 Task: Visit on the  ads of Google
Action: Mouse moved to (486, 517)
Screenshot: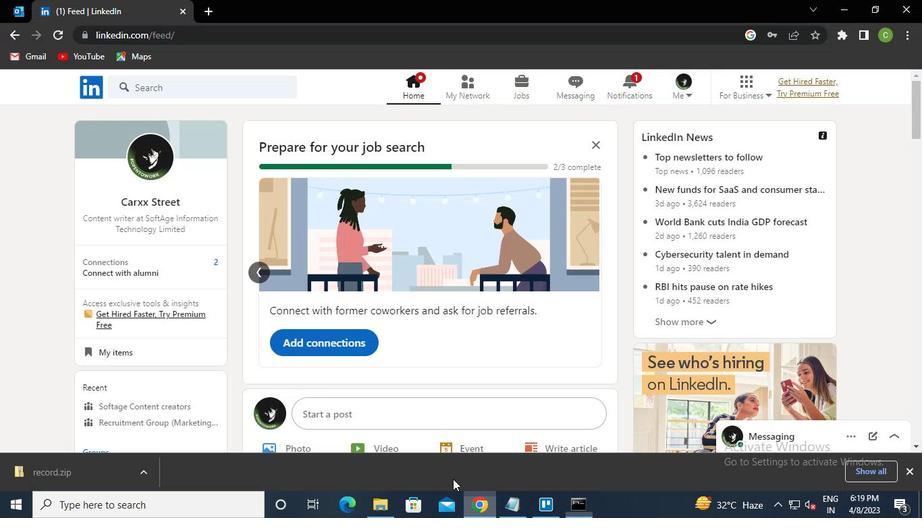 
Action: Mouse pressed left at (486, 517)
Screenshot: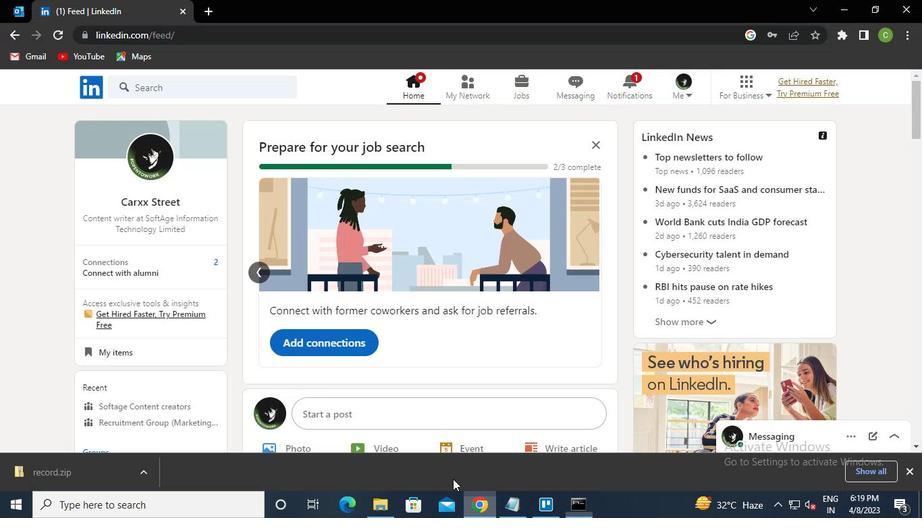 
Action: Mouse moved to (249, 87)
Screenshot: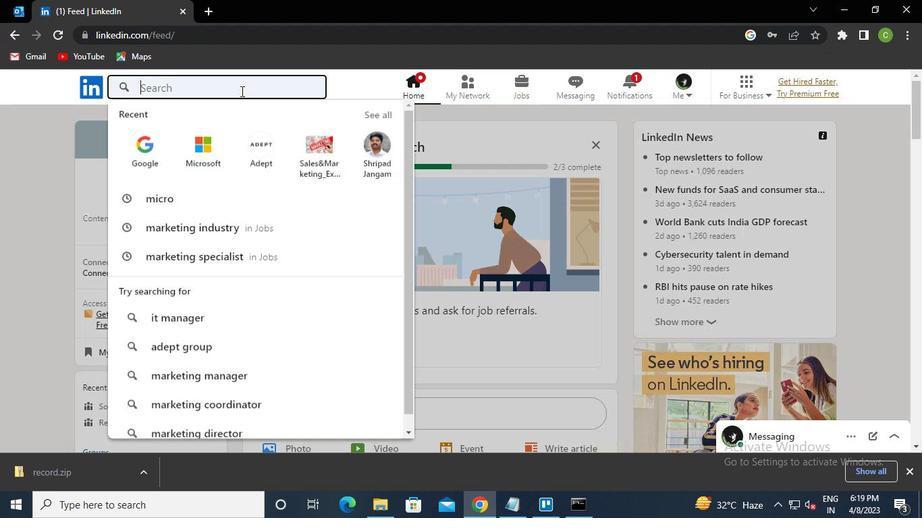 
Action: Mouse pressed left at (249, 87)
Screenshot: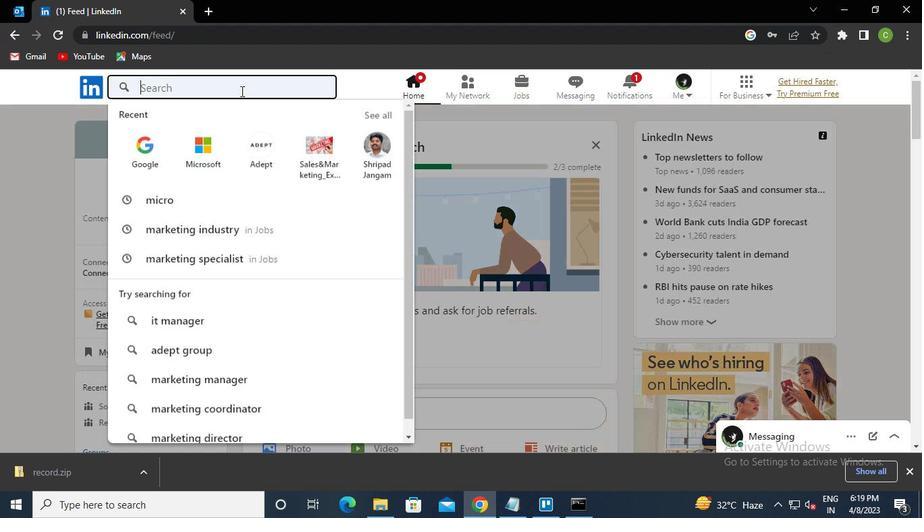 
Action: Mouse moved to (410, 85)
Screenshot: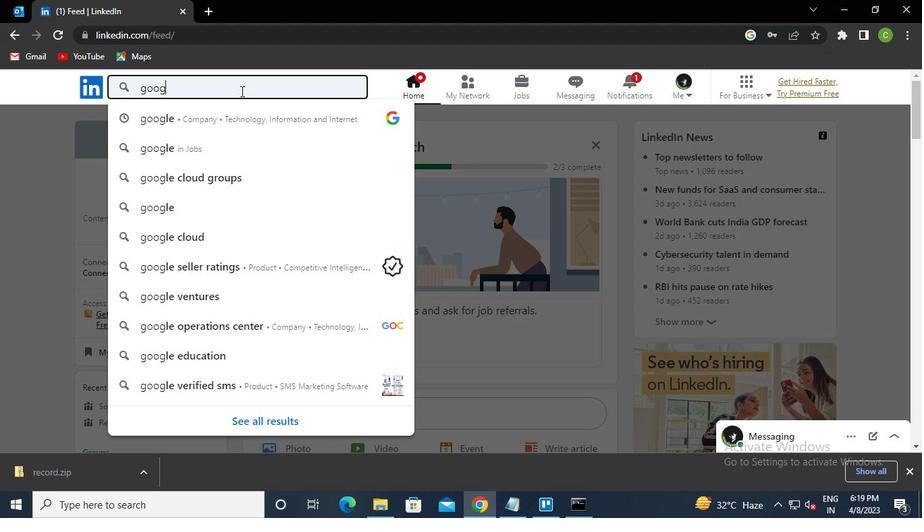 
Action: Mouse pressed left at (410, 85)
Screenshot: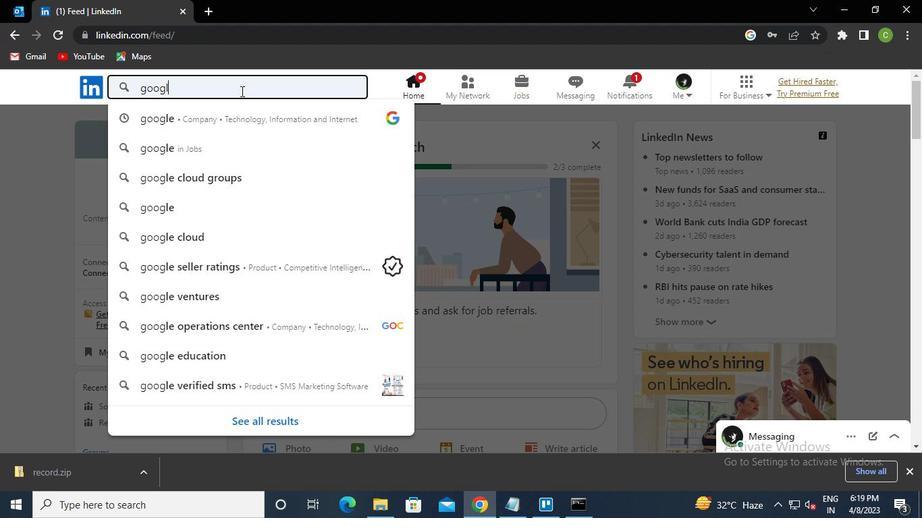 
Action: Mouse moved to (571, 518)
Screenshot: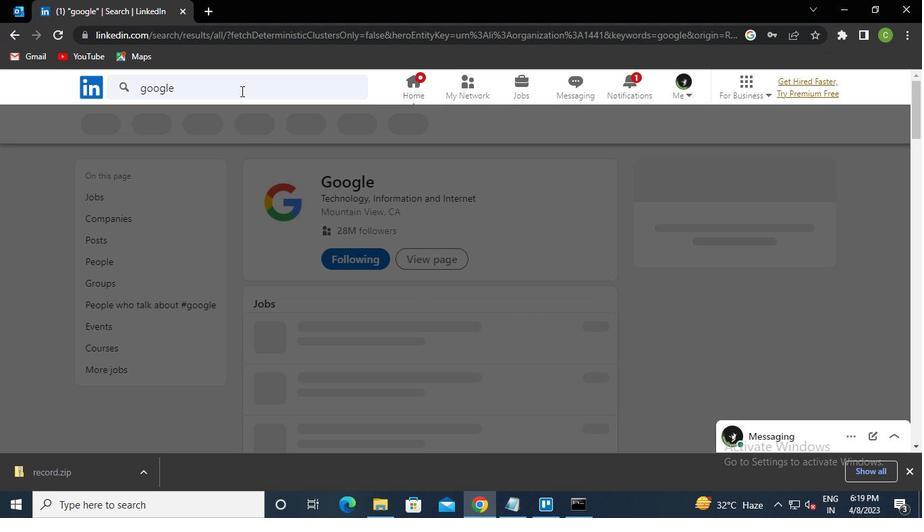 
Action: Mouse pressed left at (571, 518)
Screenshot: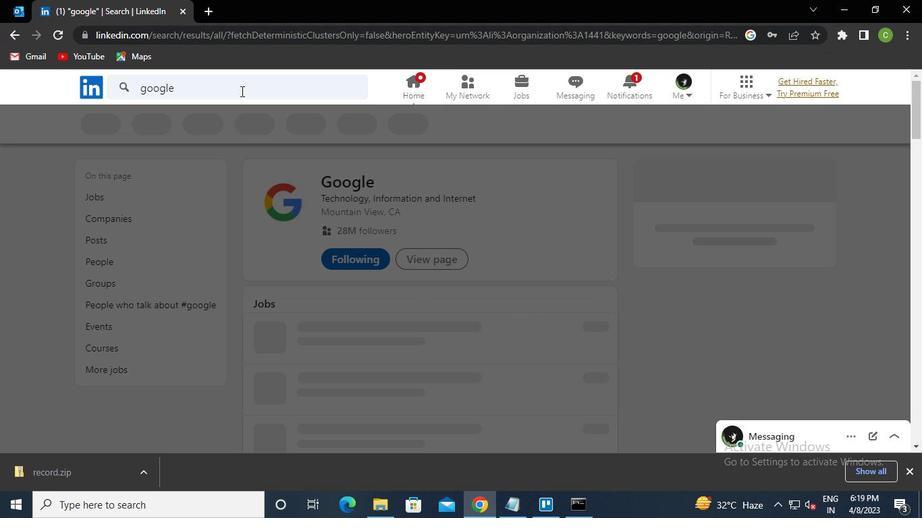 
Action: Mouse moved to (696, 64)
Screenshot: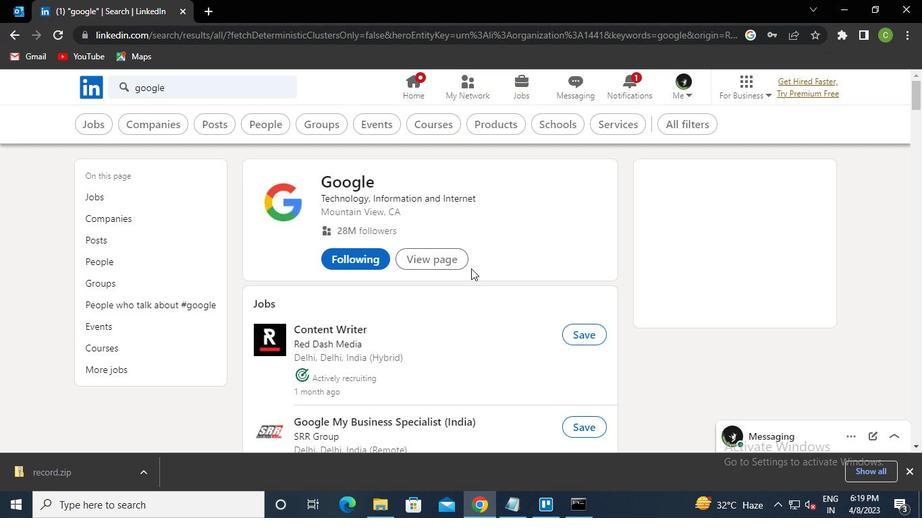 
Action: Mouse pressed left at (696, 64)
Screenshot: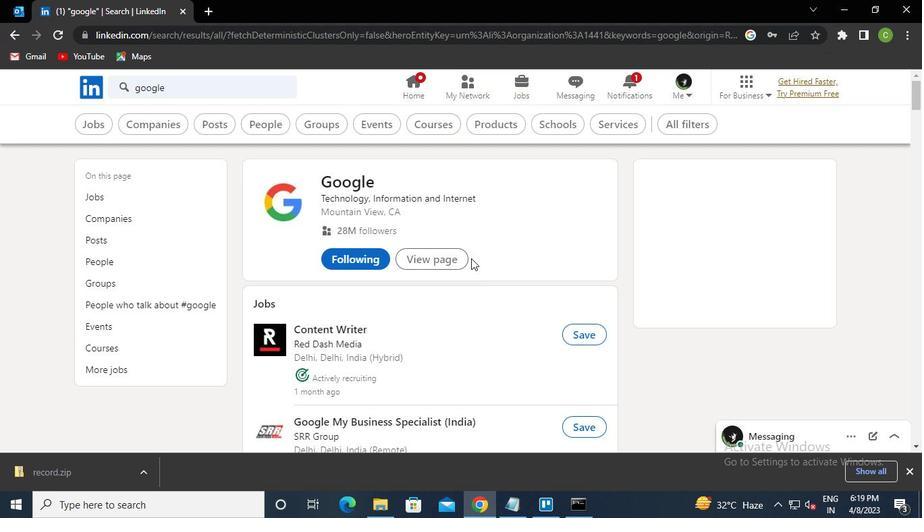 
Action: Mouse moved to (466, 517)
Screenshot: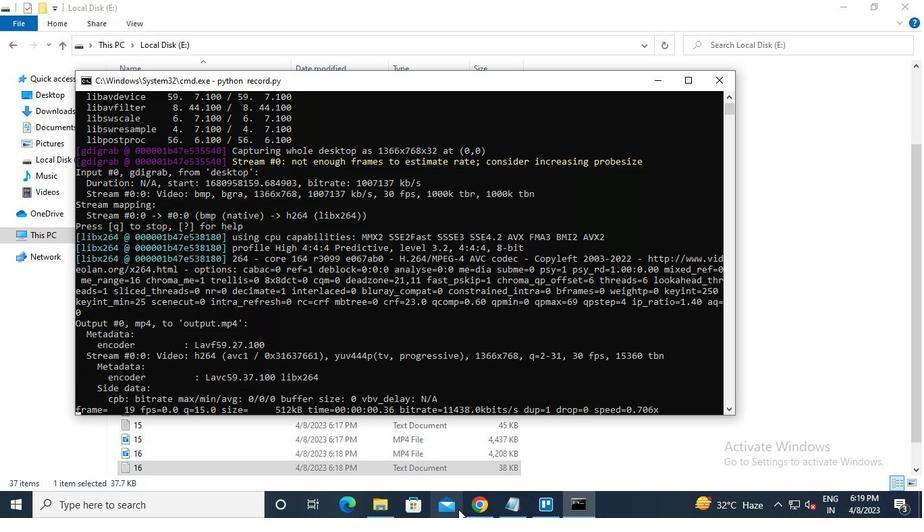 
Action: Mouse pressed left at (466, 517)
Screenshot: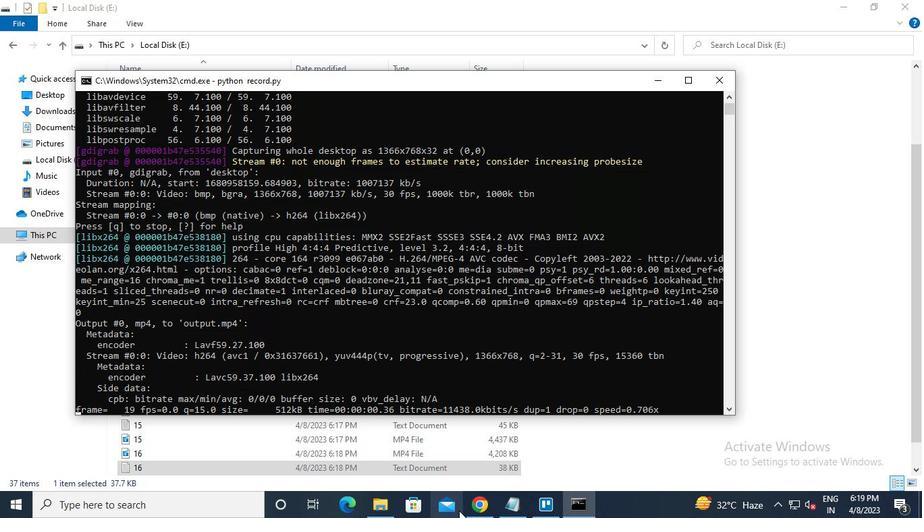 
Action: Mouse moved to (242, 92)
Screenshot: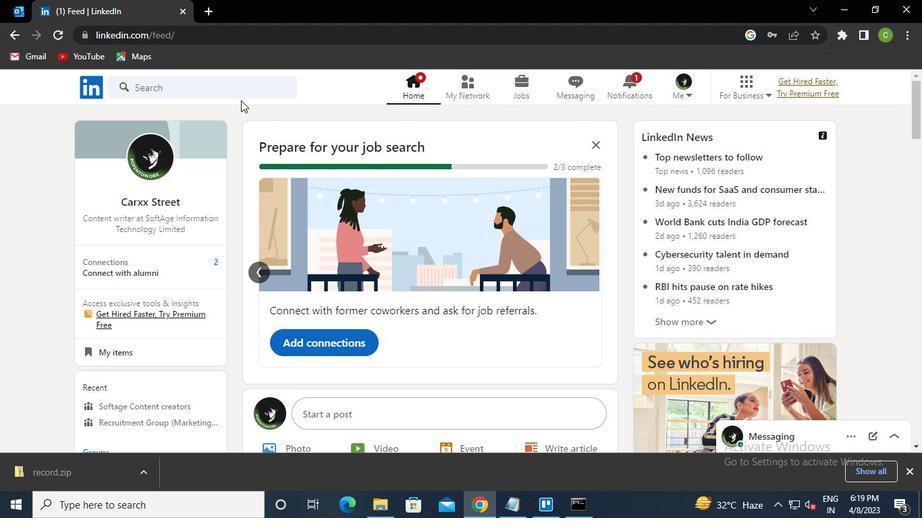 
Action: Mouse pressed left at (242, 92)
Screenshot: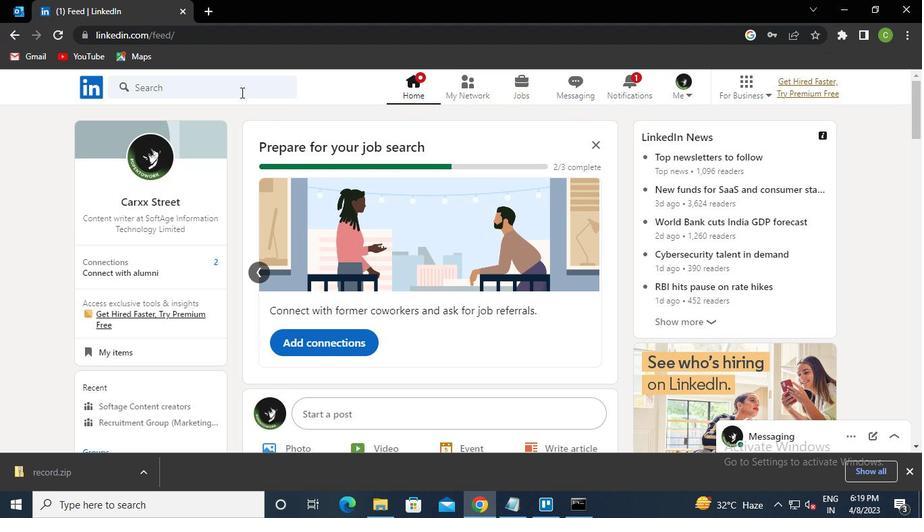 
Action: Keyboard g
Screenshot: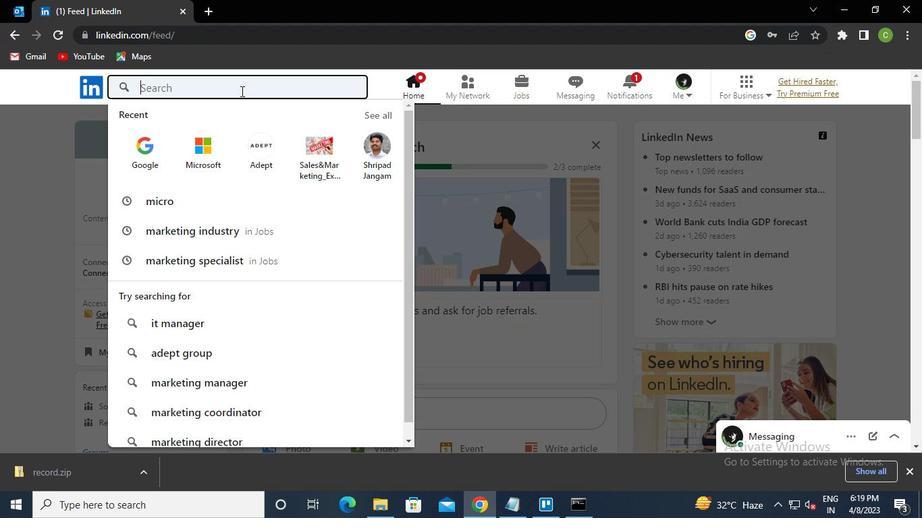 
Action: Keyboard o
Screenshot: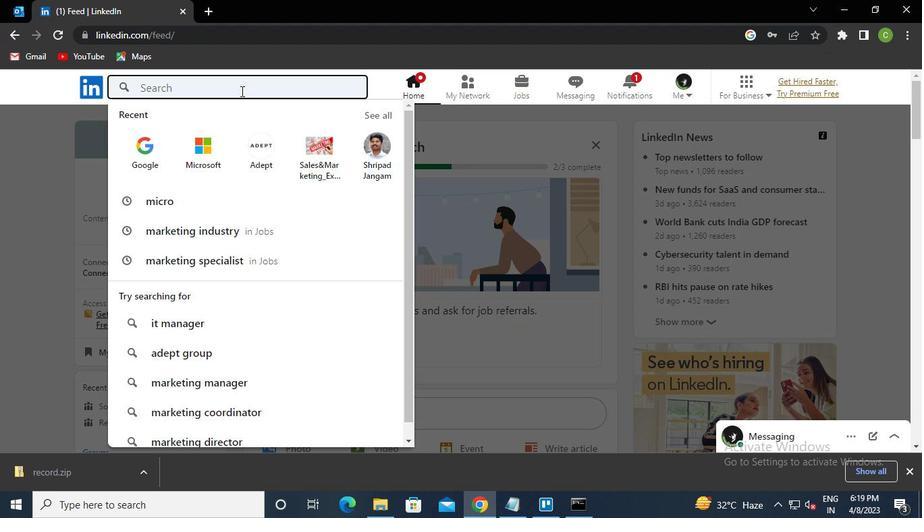 
Action: Keyboard o
Screenshot: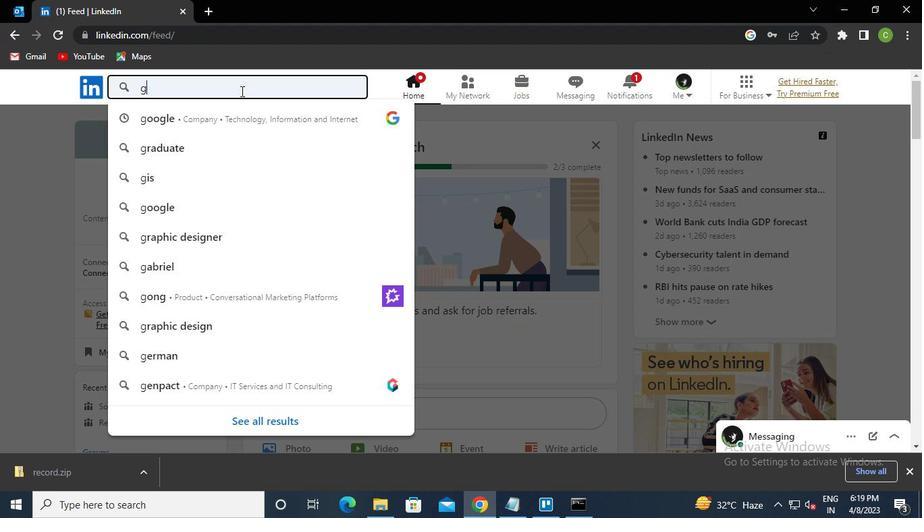 
Action: Keyboard g
Screenshot: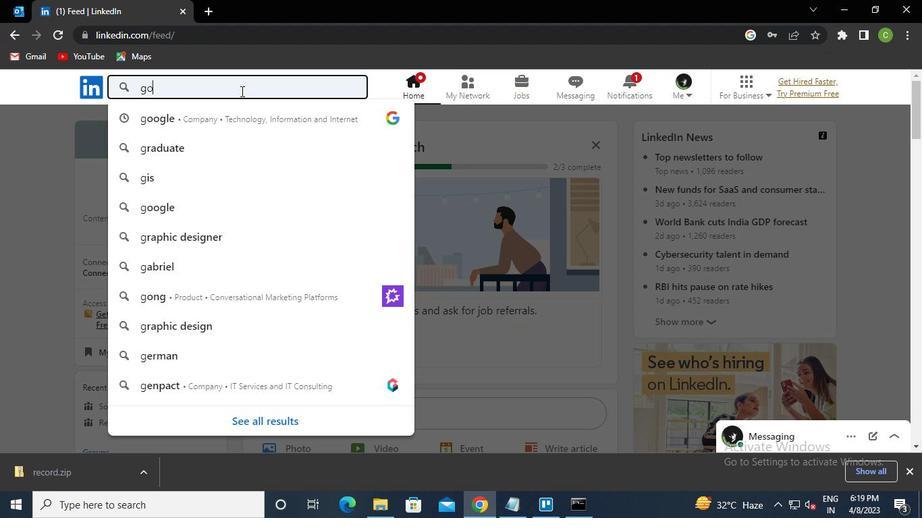 
Action: Keyboard l
Screenshot: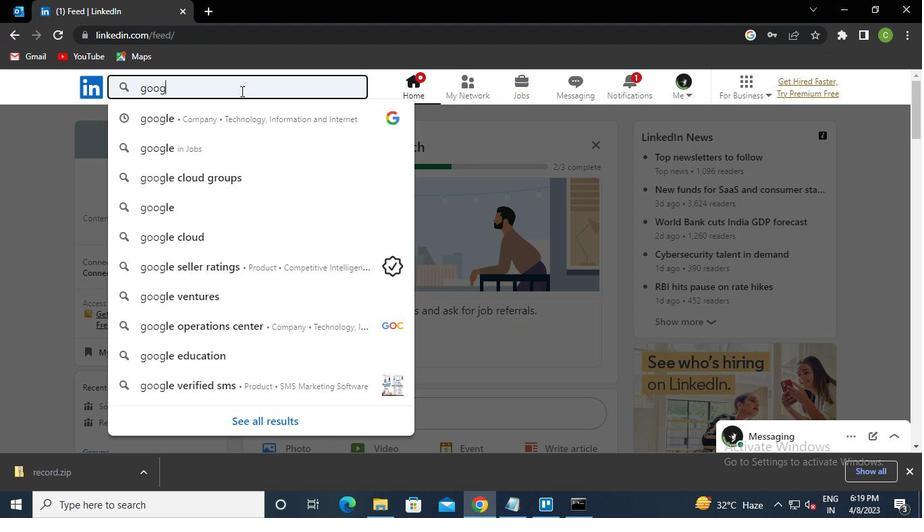 
Action: Keyboard r
Screenshot: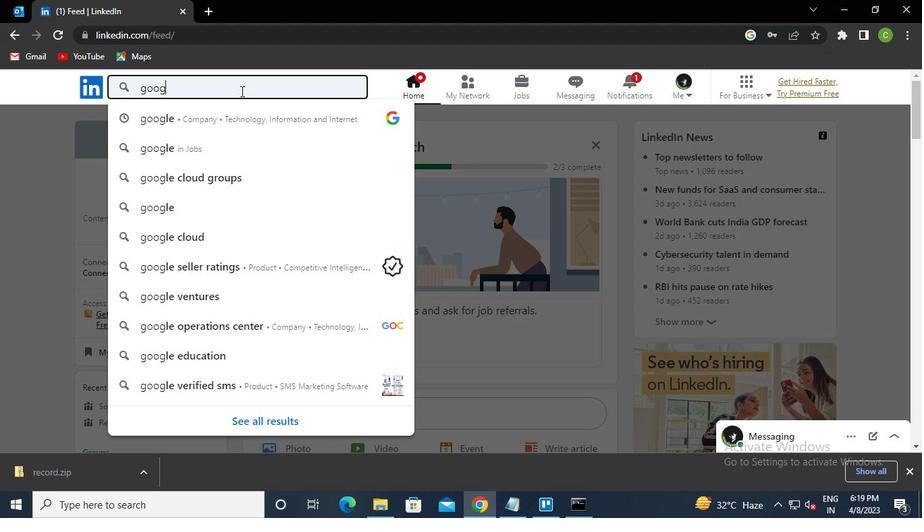 
Action: Keyboard Key.backspace
Screenshot: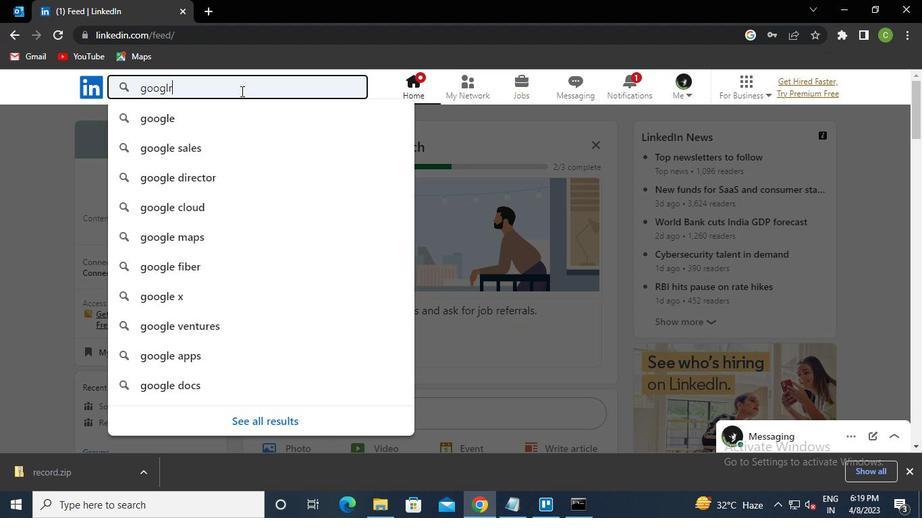 
Action: Keyboard e
Screenshot: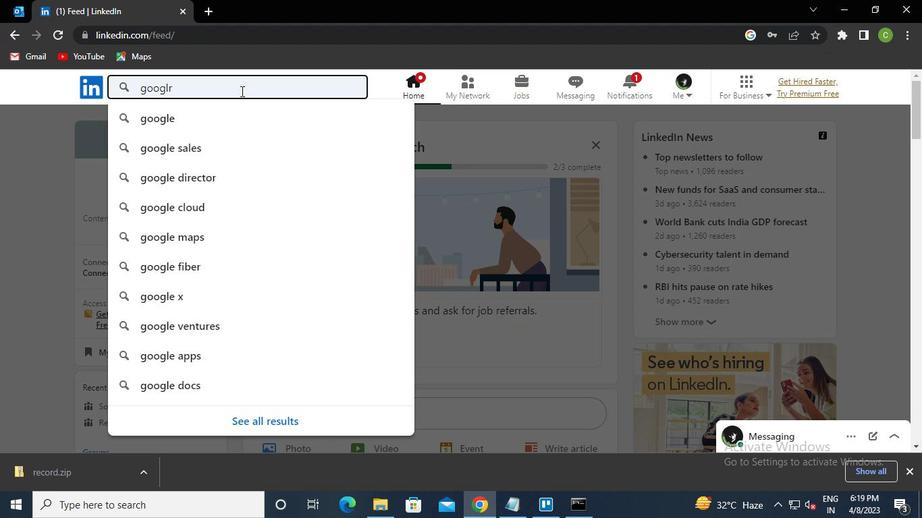
Action: Keyboard Key.enter
Screenshot: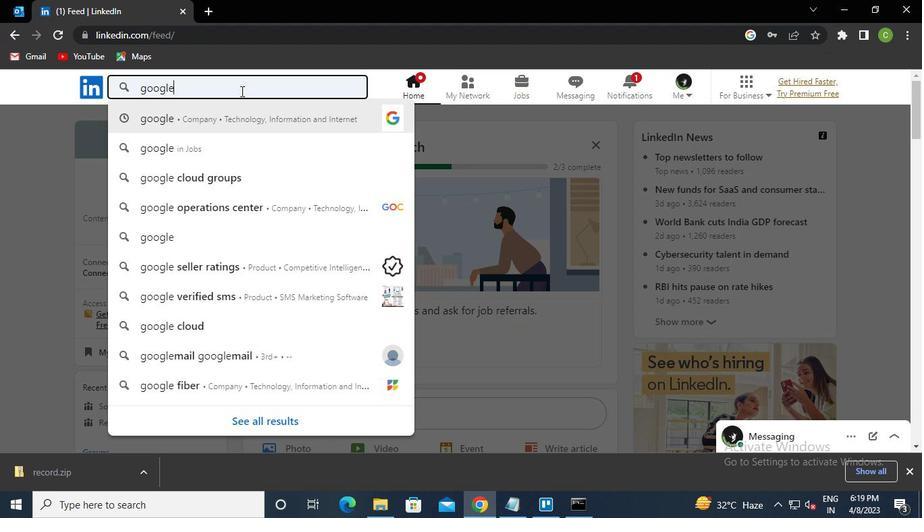 
Action: Mouse moved to (496, 227)
Screenshot: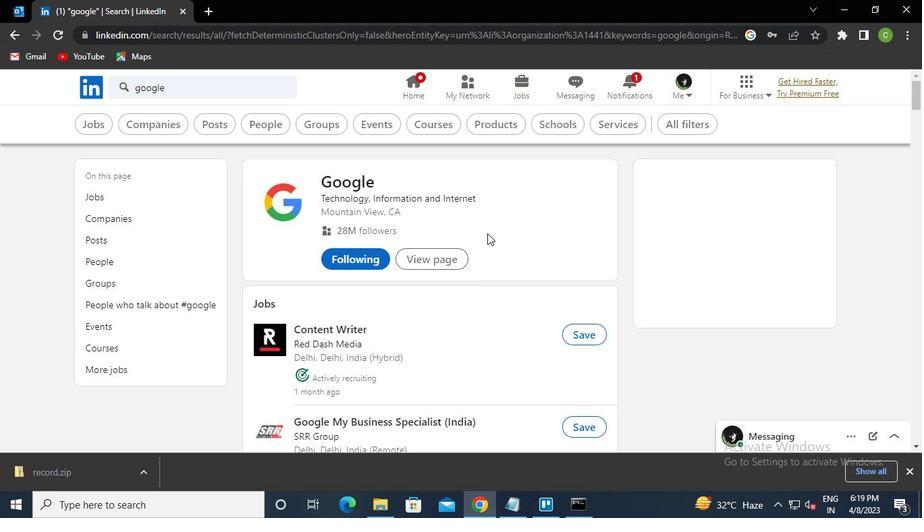
Action: Mouse pressed left at (496, 227)
Screenshot: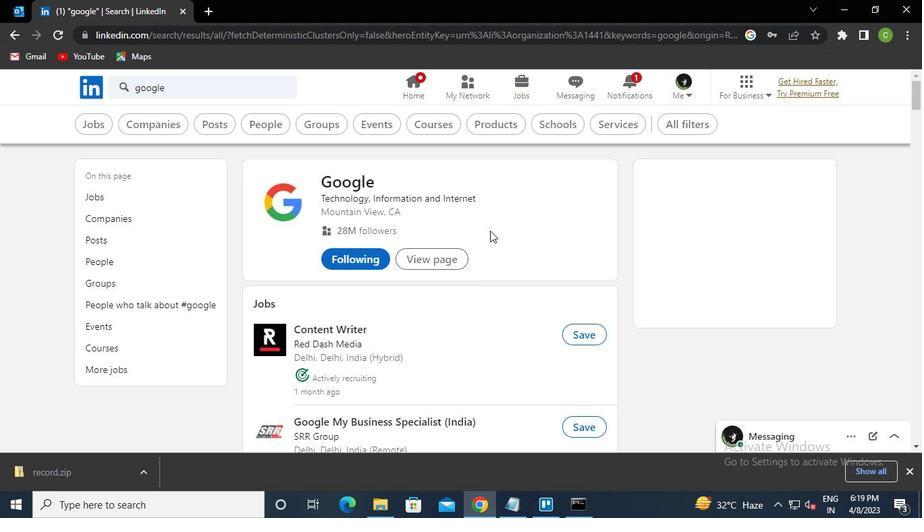 
Action: Mouse moved to (231, 164)
Screenshot: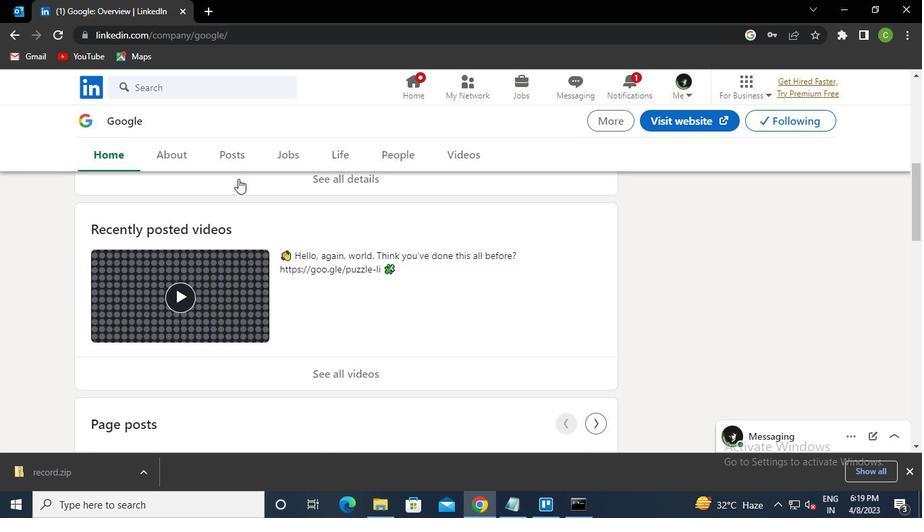 
Action: Mouse pressed left at (231, 164)
Screenshot: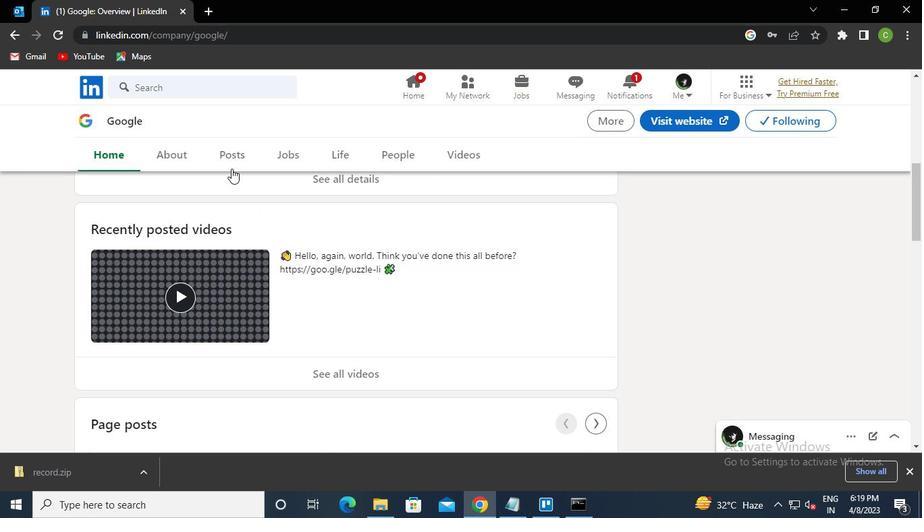 
Action: Mouse moved to (524, 343)
Screenshot: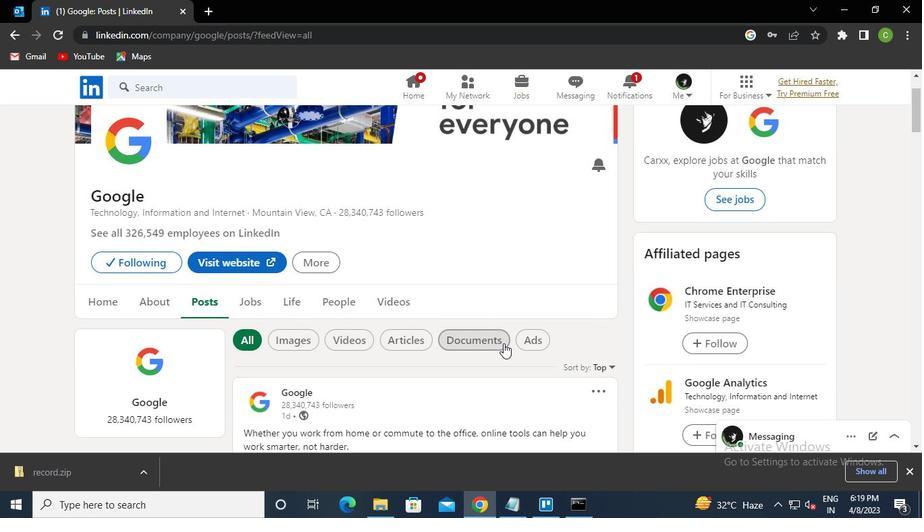
Action: Mouse pressed left at (524, 343)
Screenshot: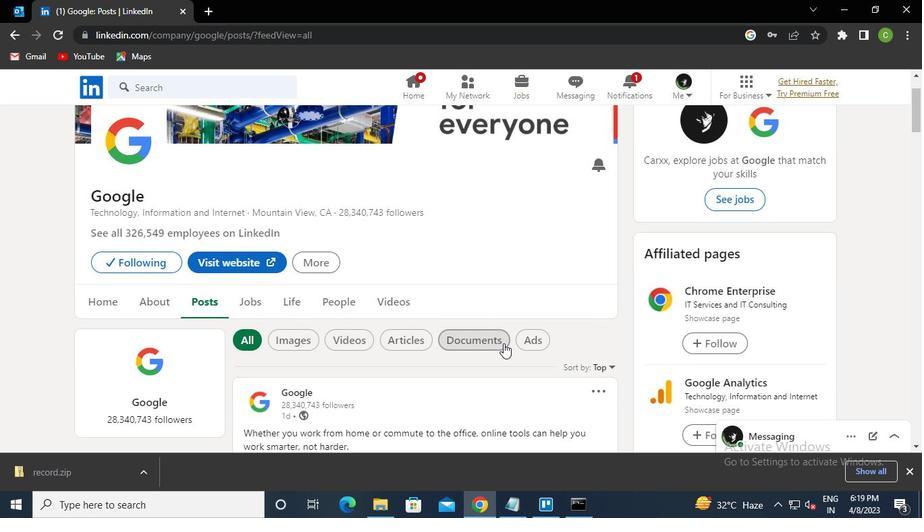 
Action: Mouse moved to (413, 85)
Screenshot: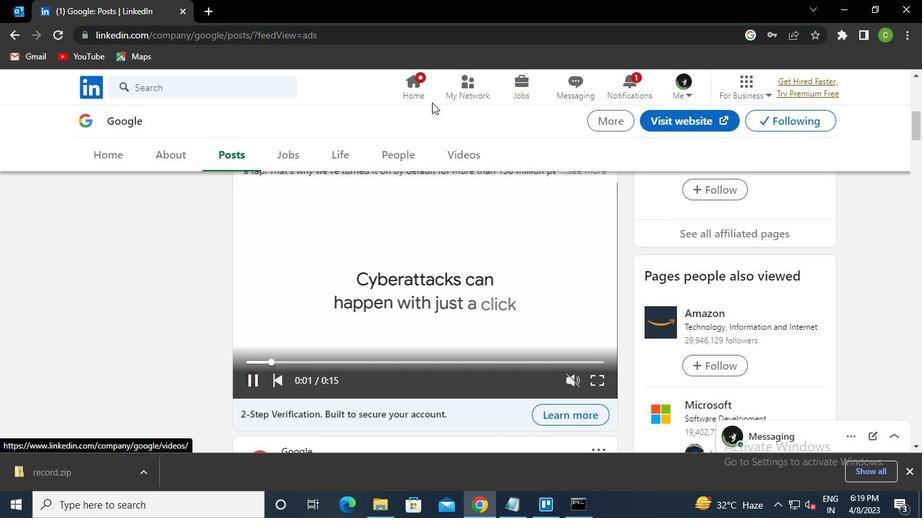 
Action: Mouse pressed left at (413, 85)
Screenshot: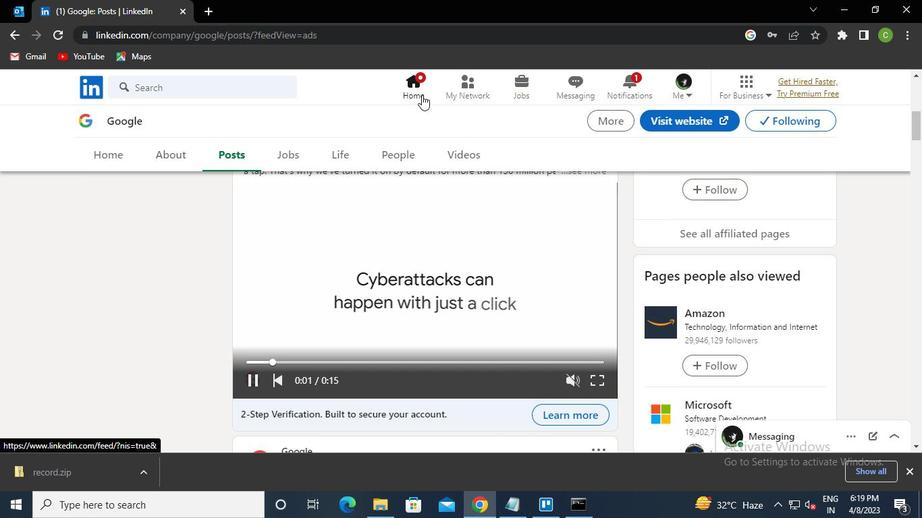 
Action: Mouse moved to (590, 518)
Screenshot: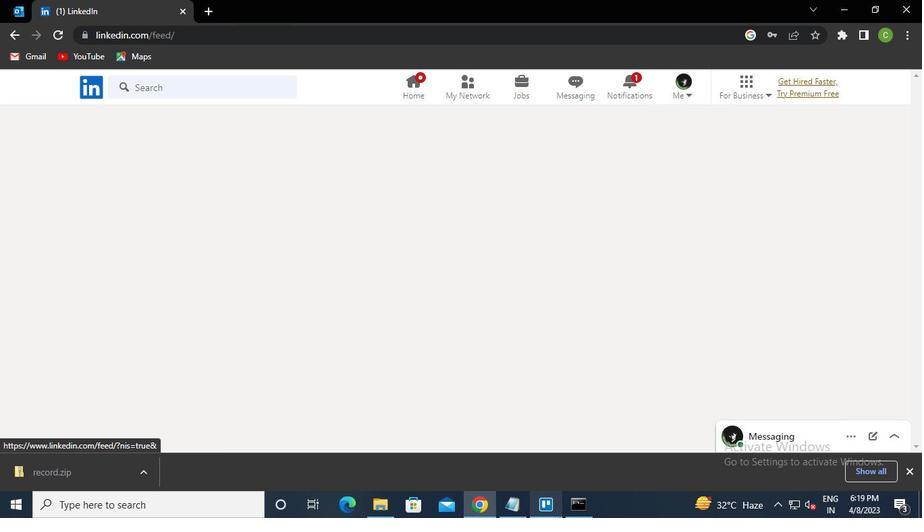 
Action: Mouse pressed left at (590, 518)
Screenshot: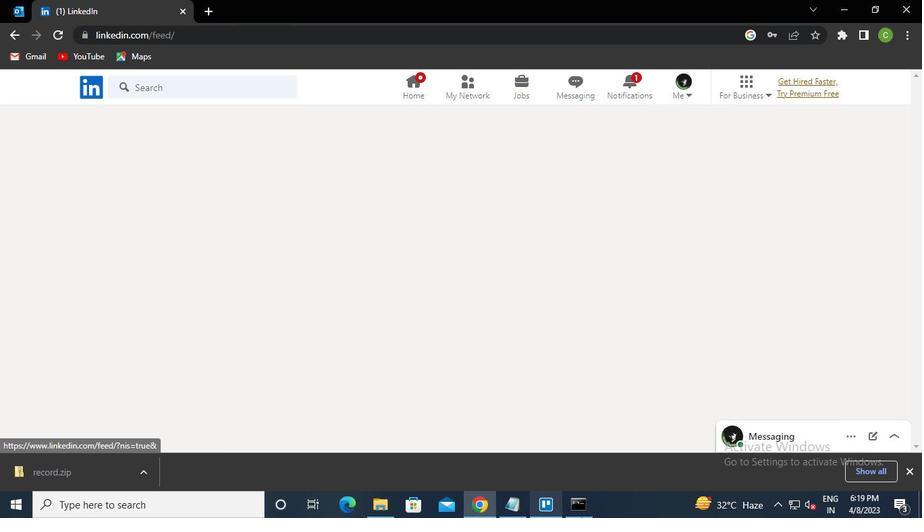 
Action: Mouse moved to (719, 86)
Screenshot: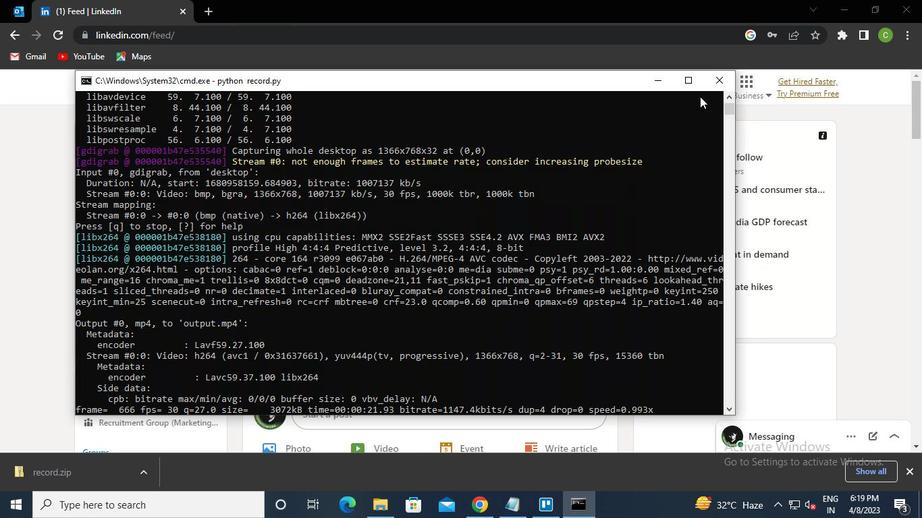 
Action: Mouse pressed left at (719, 86)
Screenshot: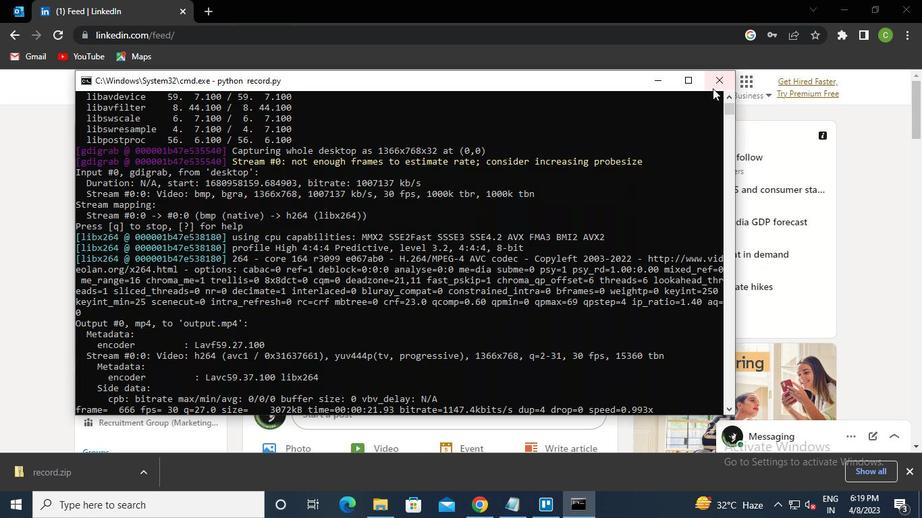 
Action: Mouse moved to (713, 93)
Screenshot: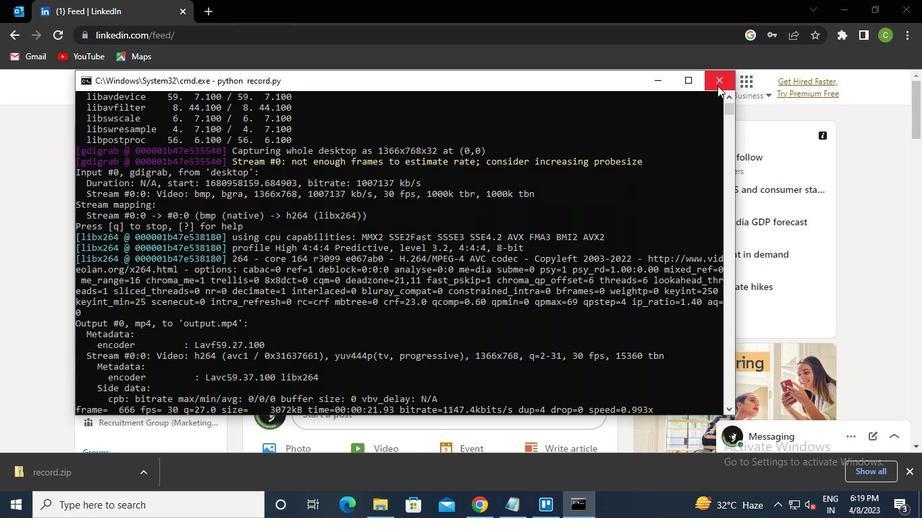 
